 Task: Learn more about a career.
Action: Mouse moved to (709, 81)
Screenshot: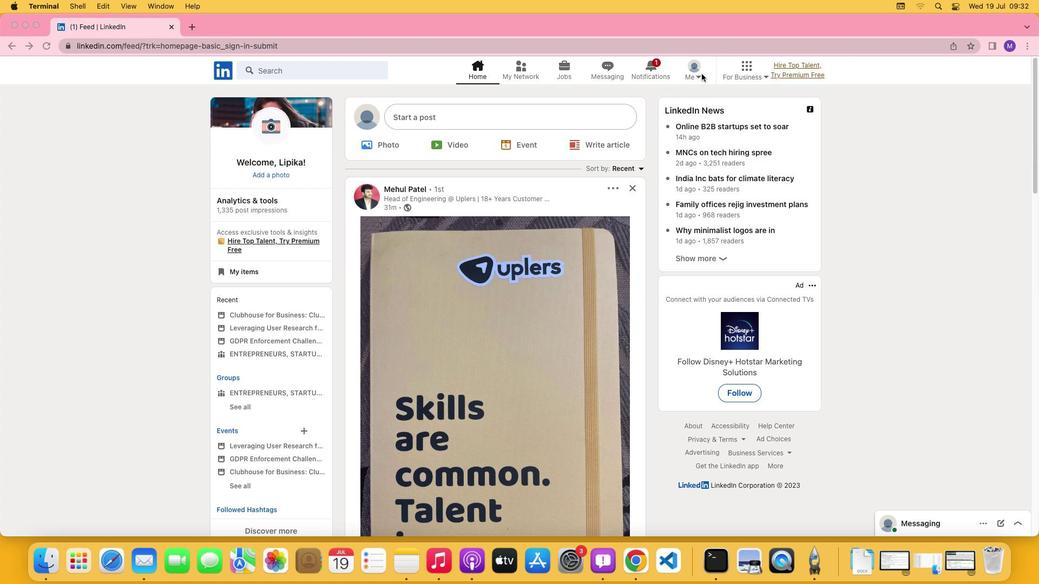 
Action: Mouse pressed left at (709, 81)
Screenshot: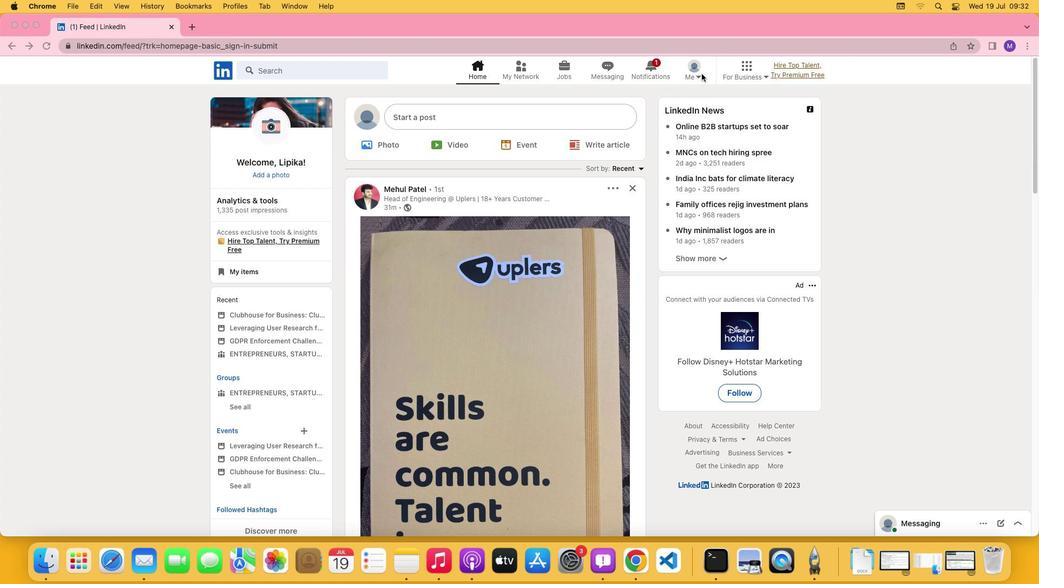 
Action: Mouse moved to (707, 81)
Screenshot: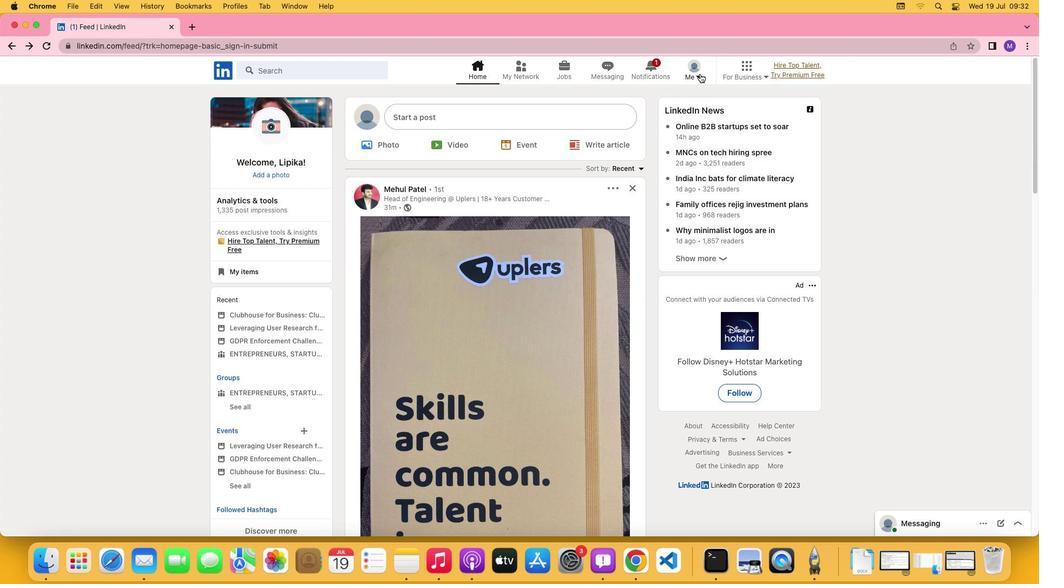 
Action: Mouse pressed left at (707, 81)
Screenshot: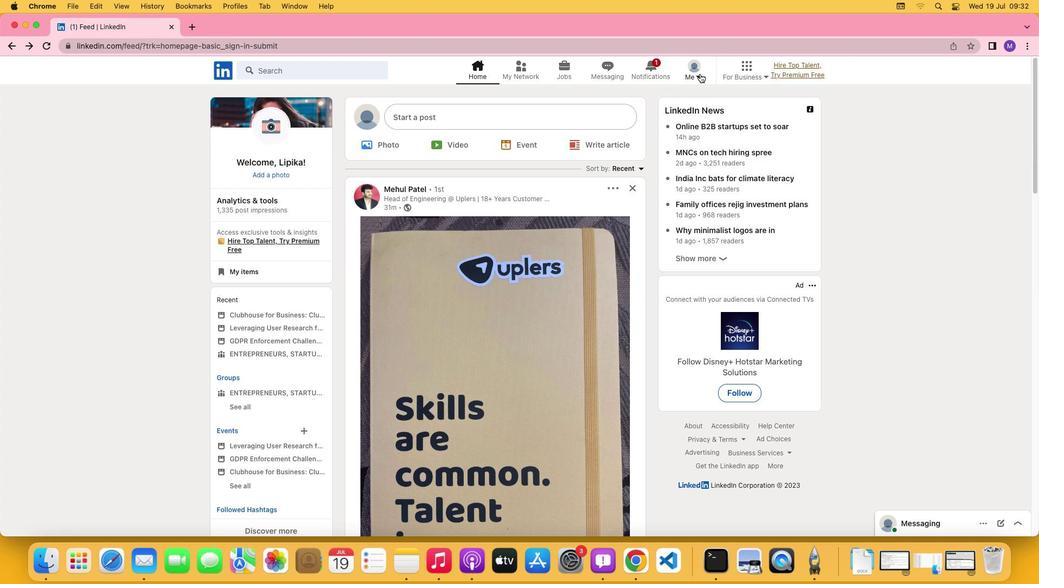 
Action: Mouse moved to (601, 191)
Screenshot: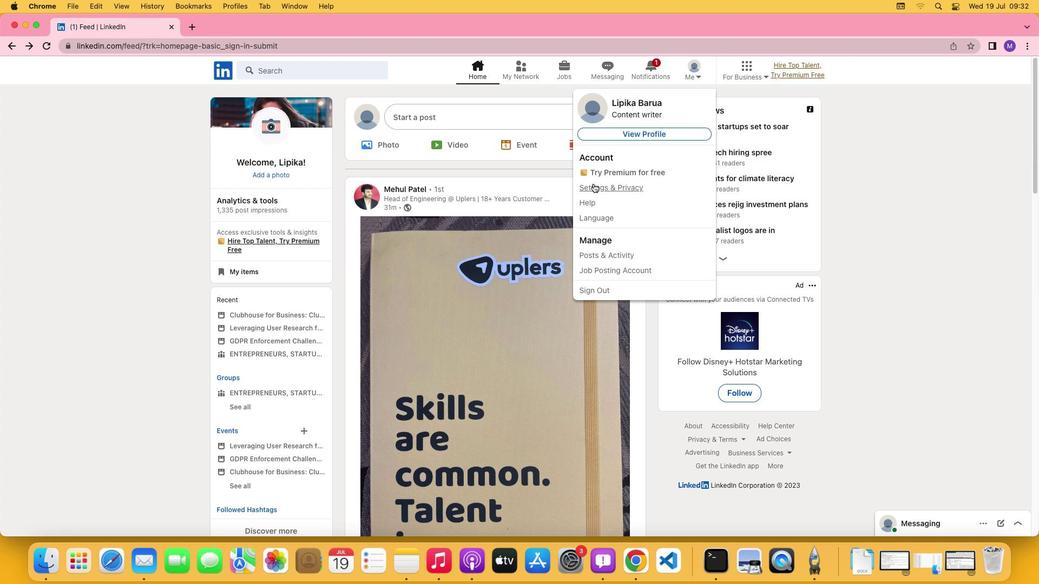 
Action: Mouse pressed left at (601, 191)
Screenshot: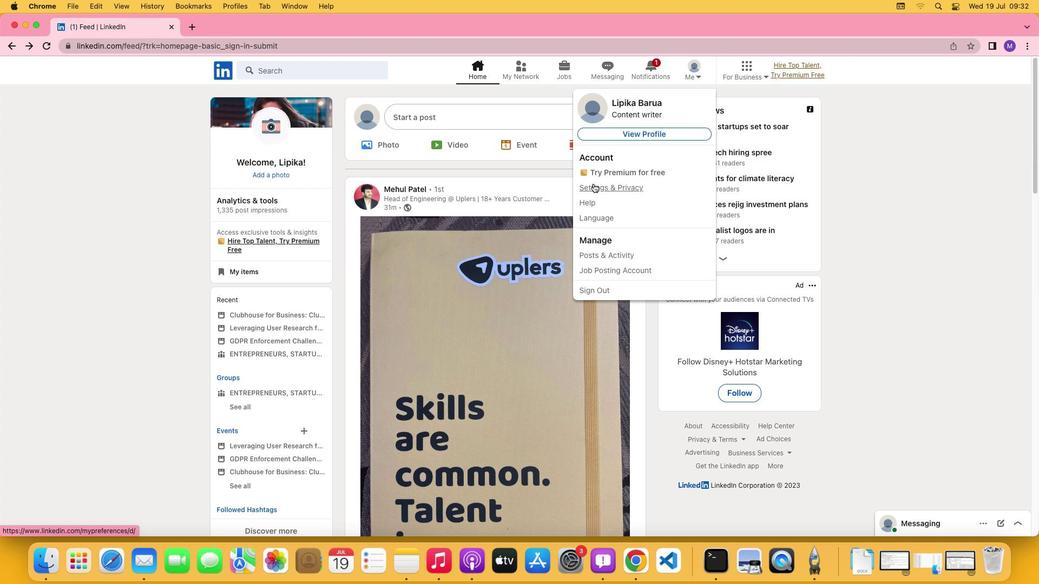 
Action: Mouse moved to (476, 296)
Screenshot: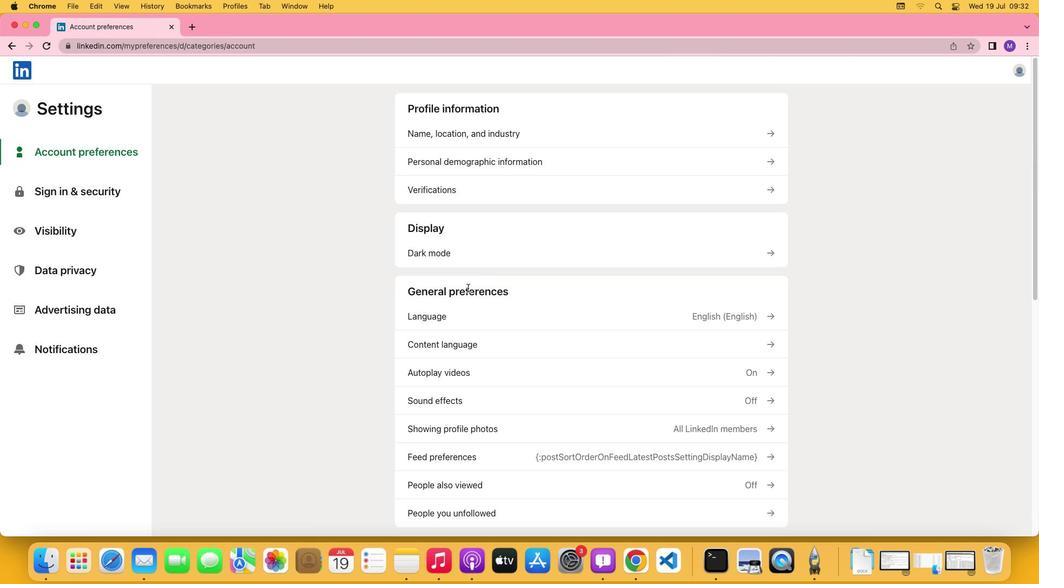 
Action: Mouse scrolled (476, 296) with delta (7, 7)
Screenshot: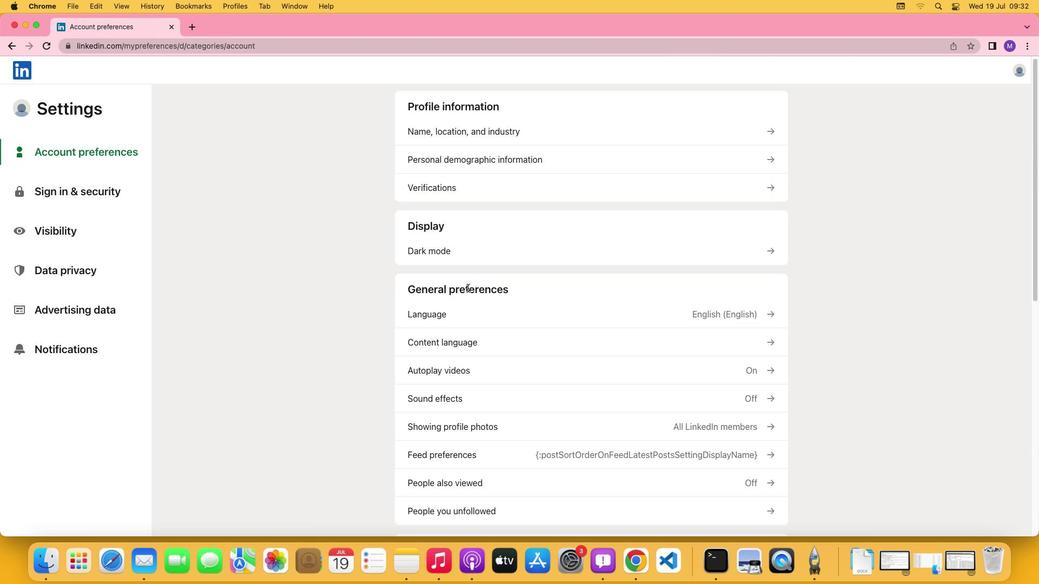 
Action: Mouse scrolled (476, 296) with delta (7, 7)
Screenshot: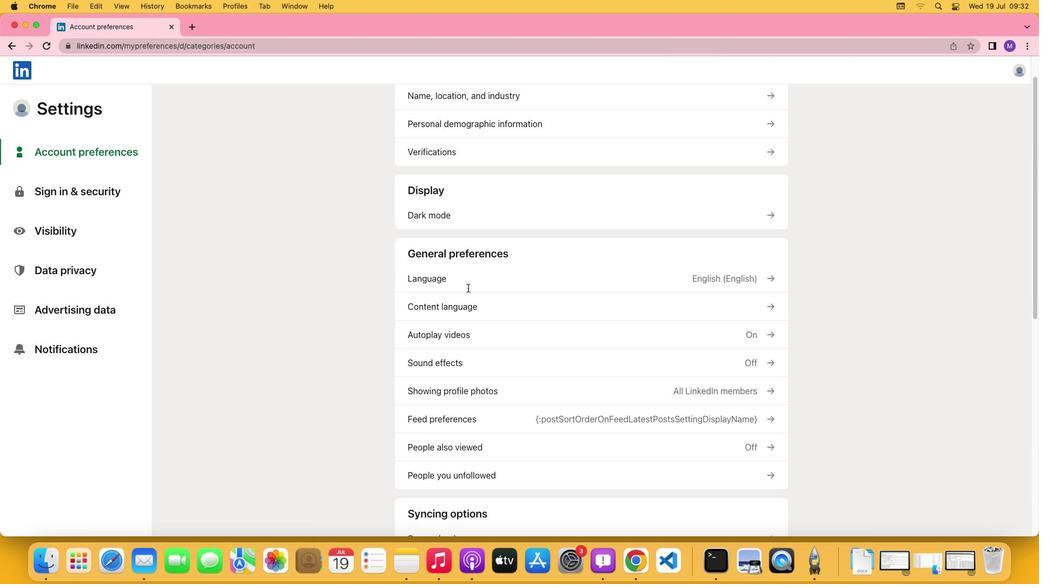 
Action: Mouse scrolled (476, 296) with delta (7, 5)
Screenshot: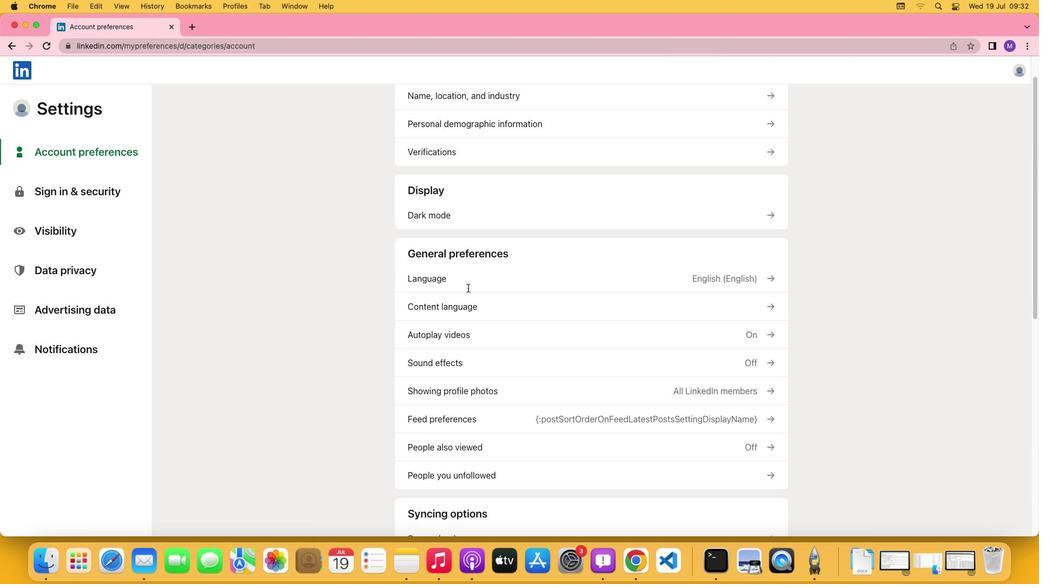 
Action: Mouse scrolled (476, 296) with delta (7, 4)
Screenshot: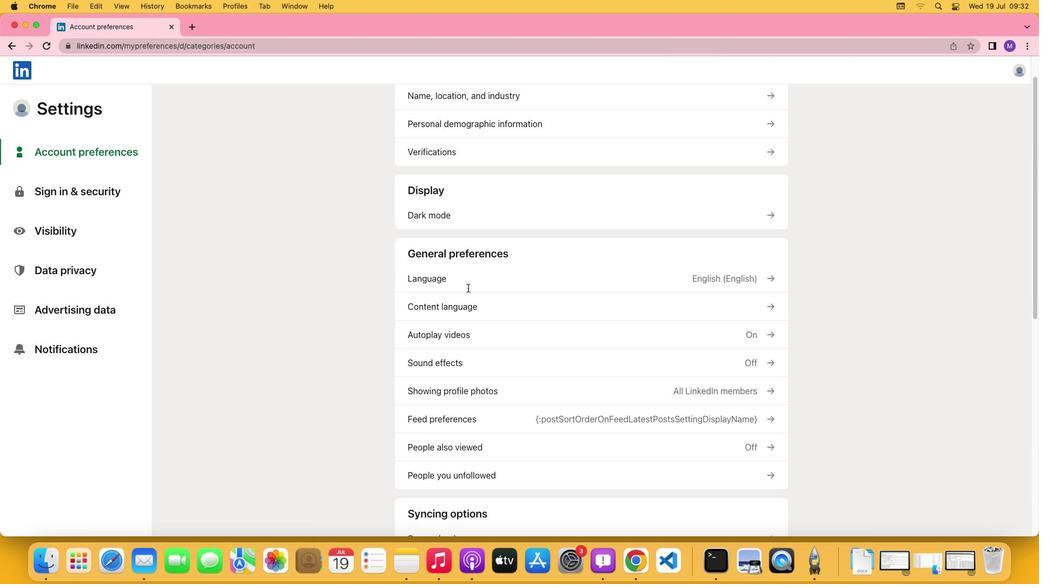
Action: Mouse scrolled (476, 296) with delta (7, 4)
Screenshot: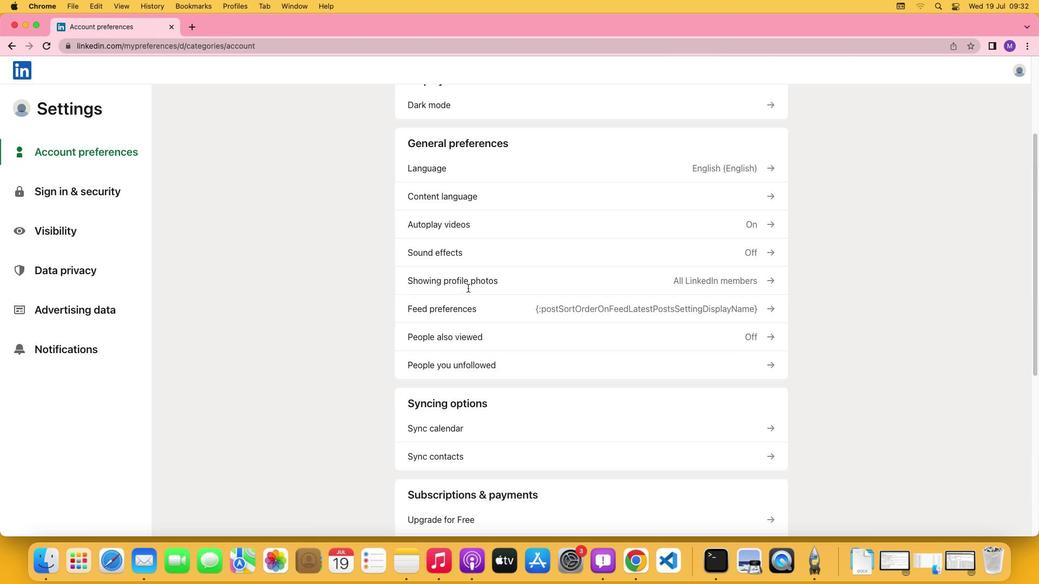 
Action: Mouse scrolled (476, 296) with delta (7, 7)
Screenshot: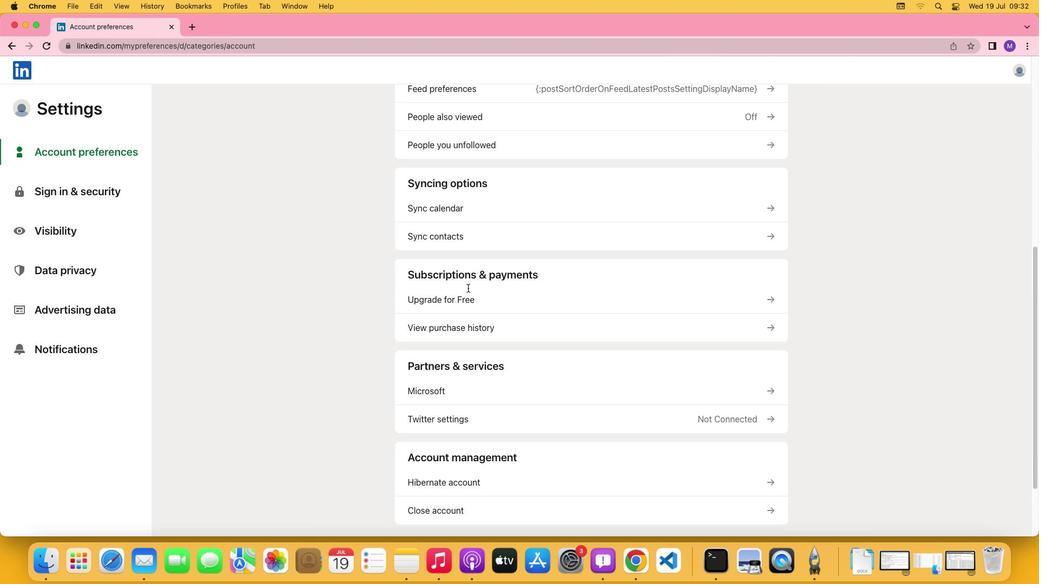 
Action: Mouse scrolled (476, 296) with delta (7, 7)
Screenshot: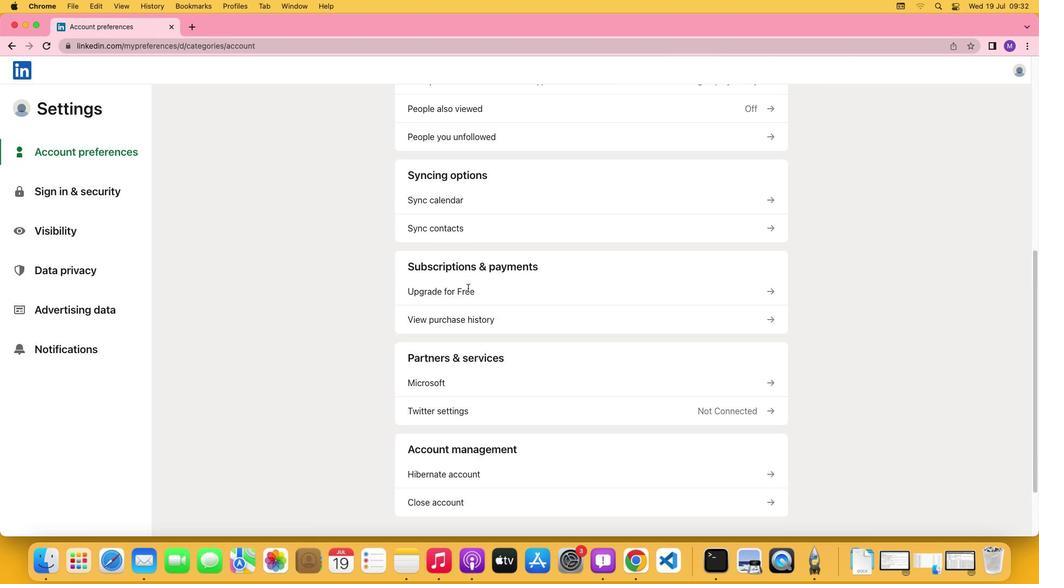 
Action: Mouse scrolled (476, 296) with delta (7, 5)
Screenshot: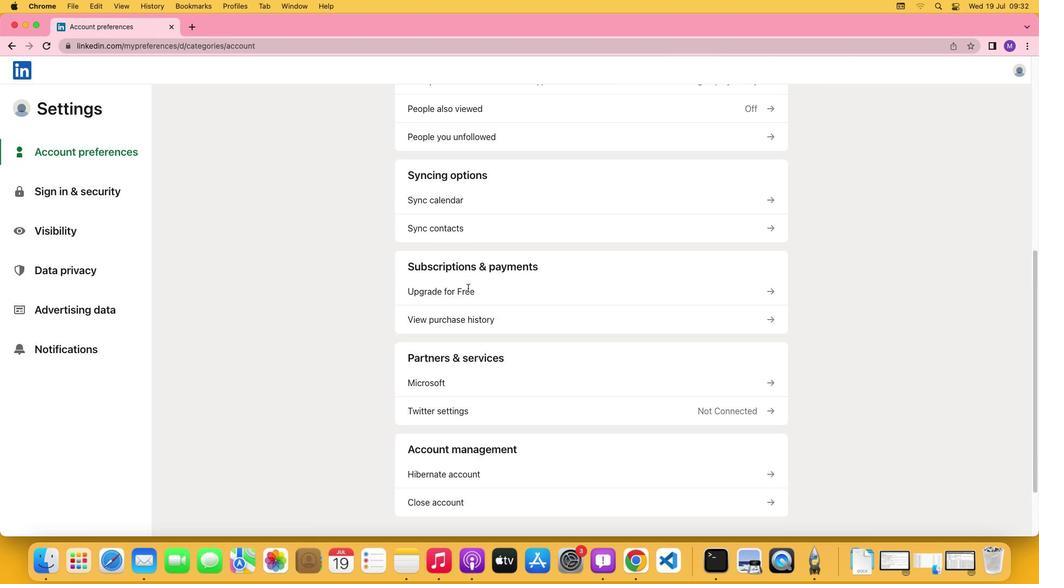 
Action: Mouse scrolled (476, 296) with delta (7, 4)
Screenshot: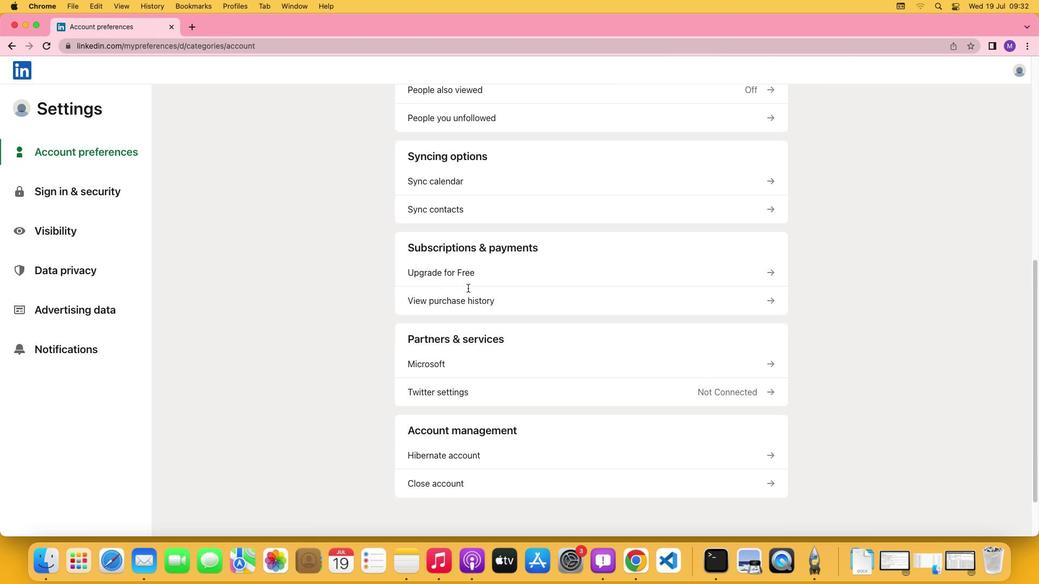 
Action: Mouse moved to (432, 213)
Screenshot: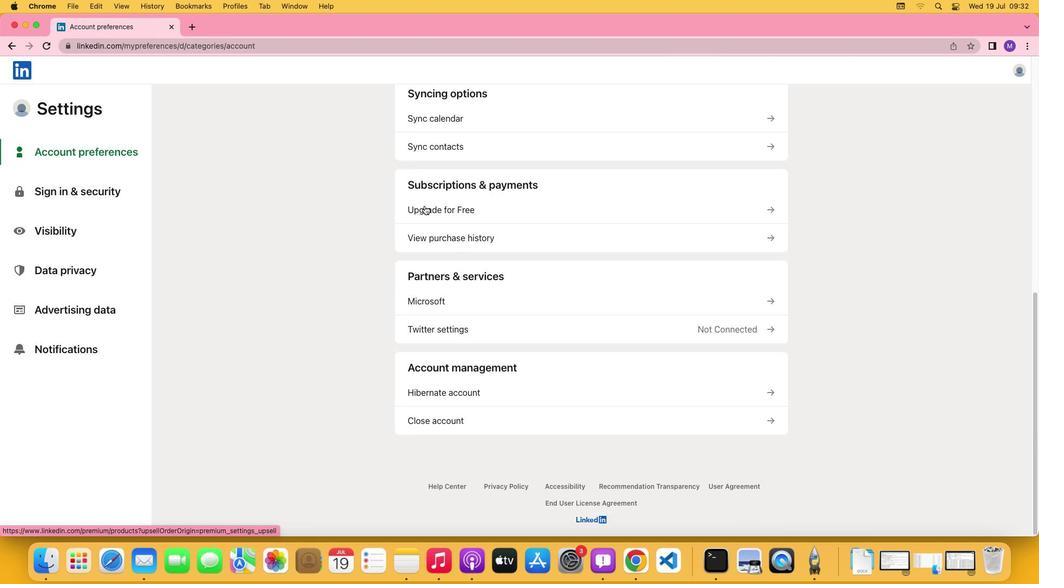 
Action: Mouse pressed left at (432, 213)
Screenshot: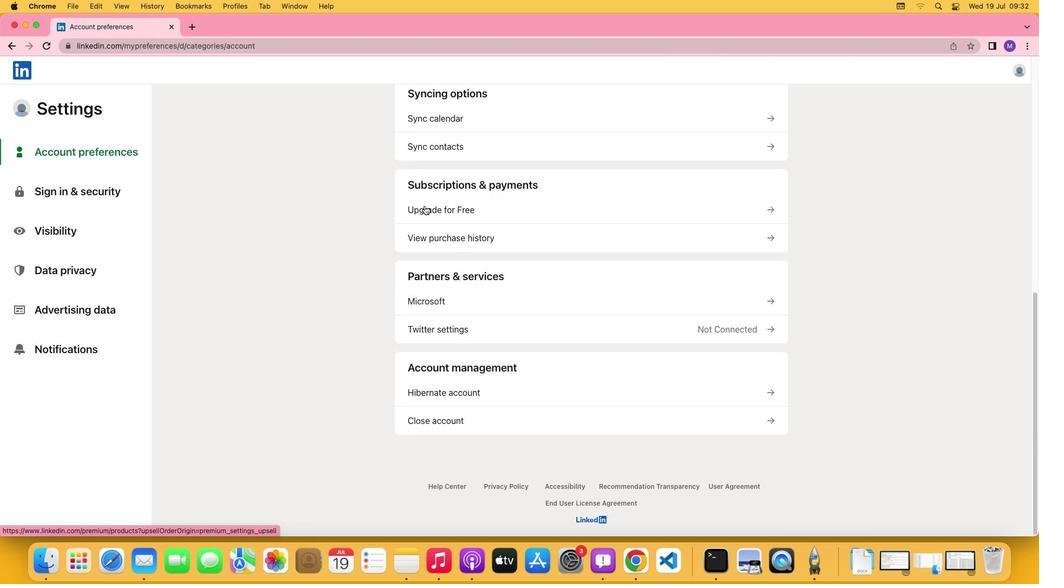 
Action: Mouse moved to (399, 282)
Screenshot: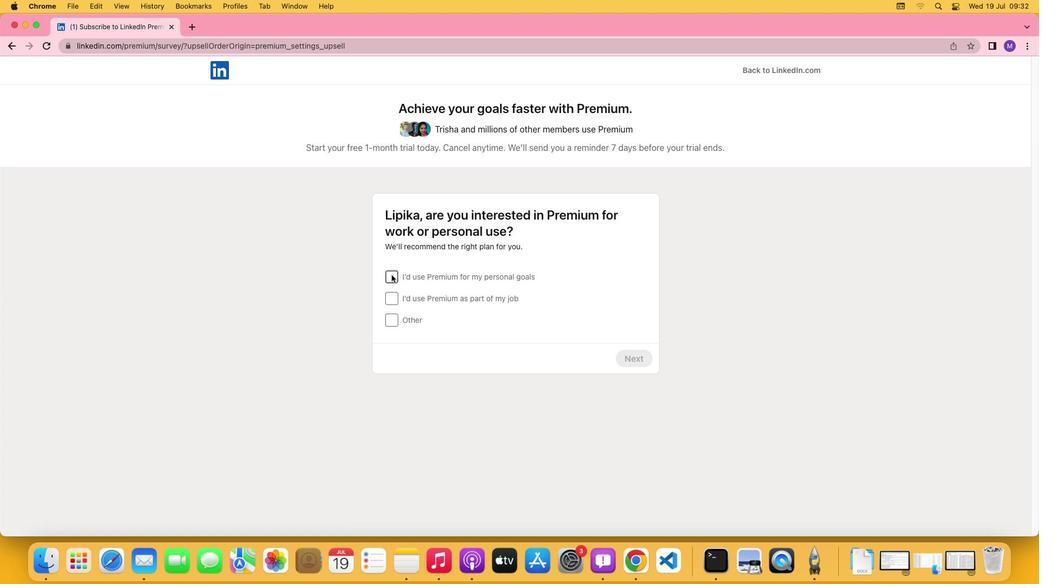 
Action: Mouse pressed left at (399, 282)
Screenshot: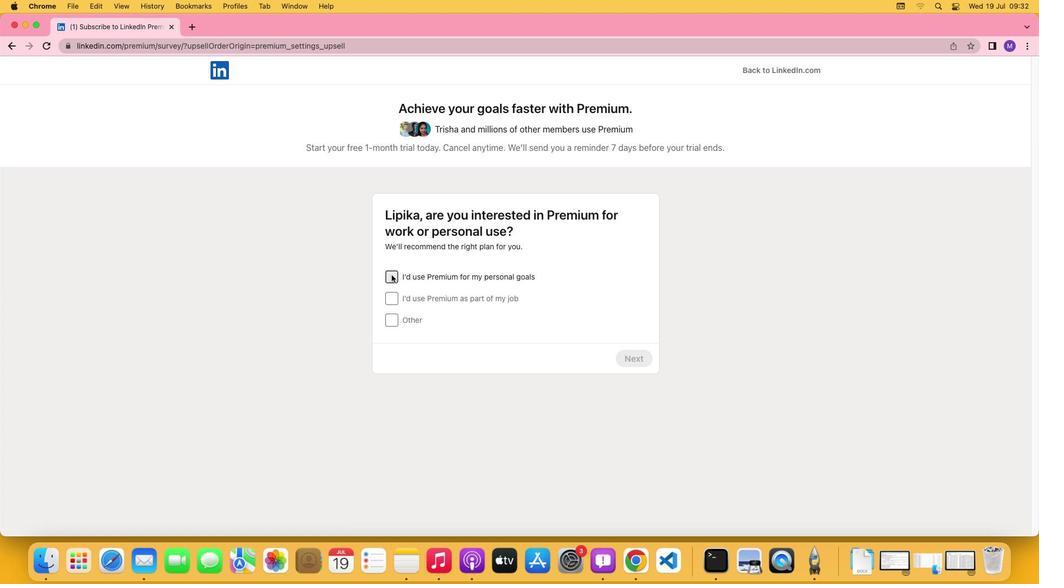 
Action: Mouse moved to (649, 362)
Screenshot: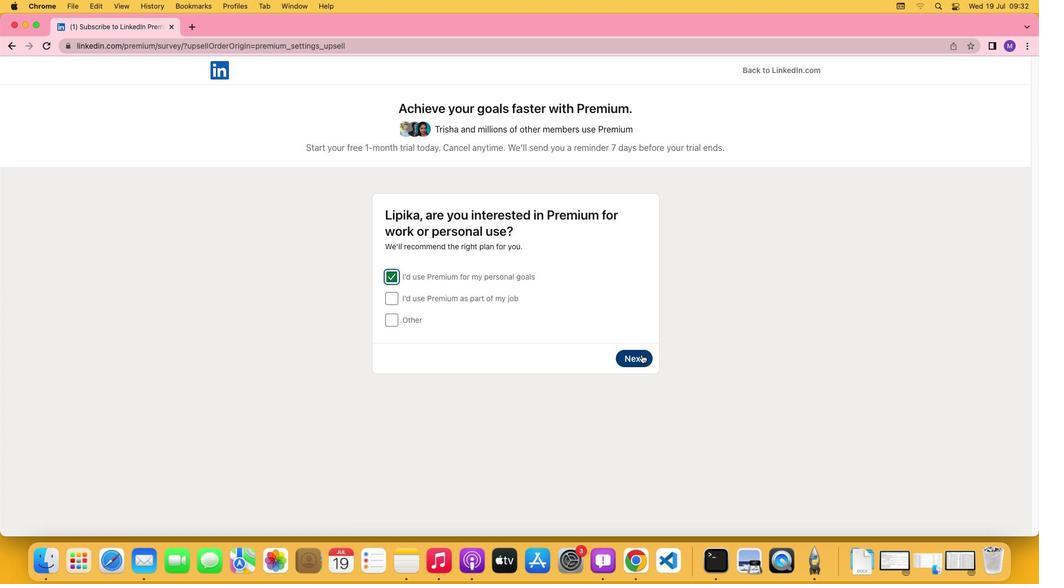 
Action: Mouse pressed left at (649, 362)
Screenshot: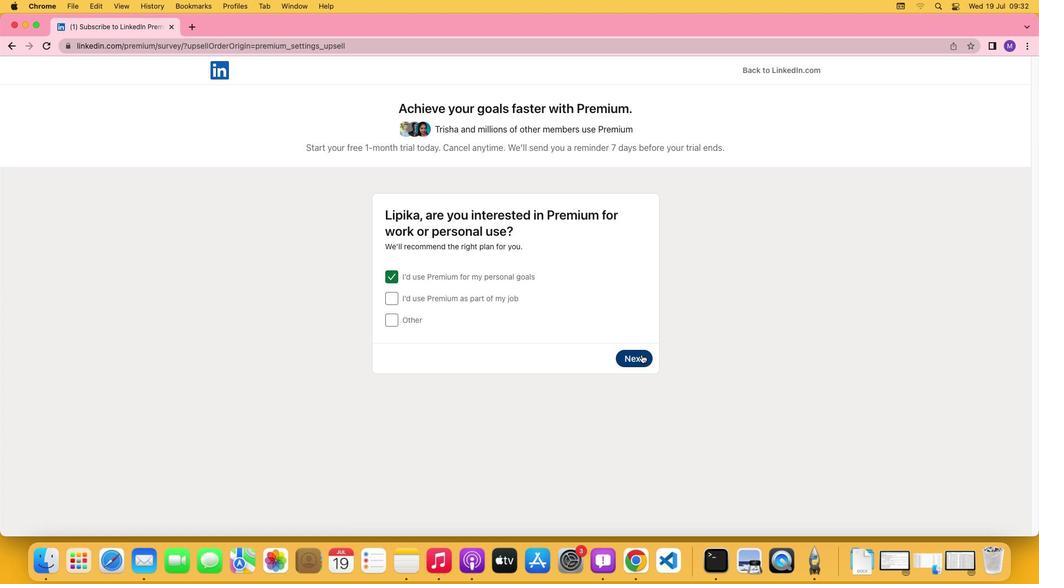
Action: Mouse moved to (642, 408)
Screenshot: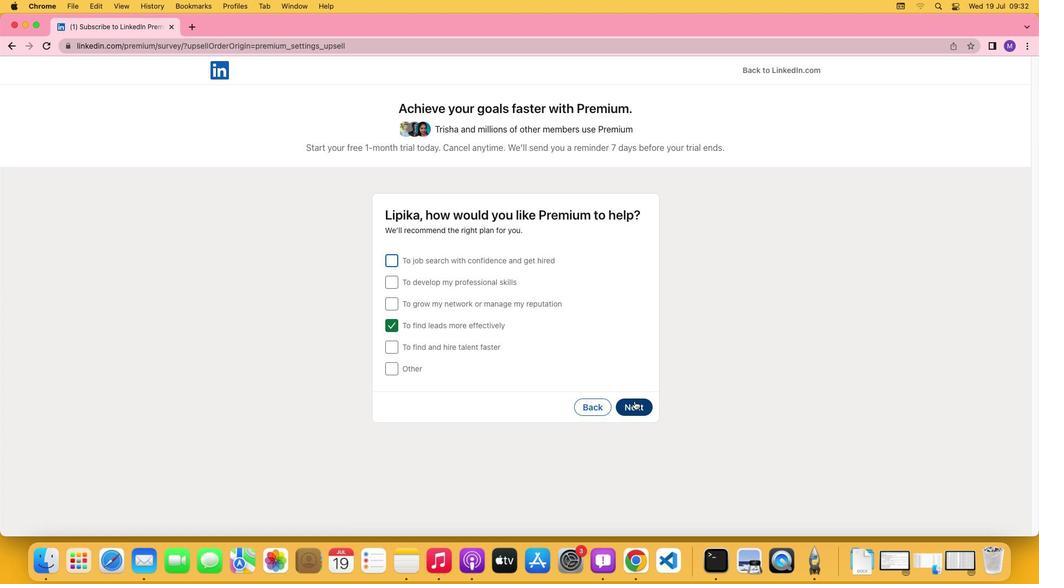 
Action: Mouse pressed left at (642, 408)
Screenshot: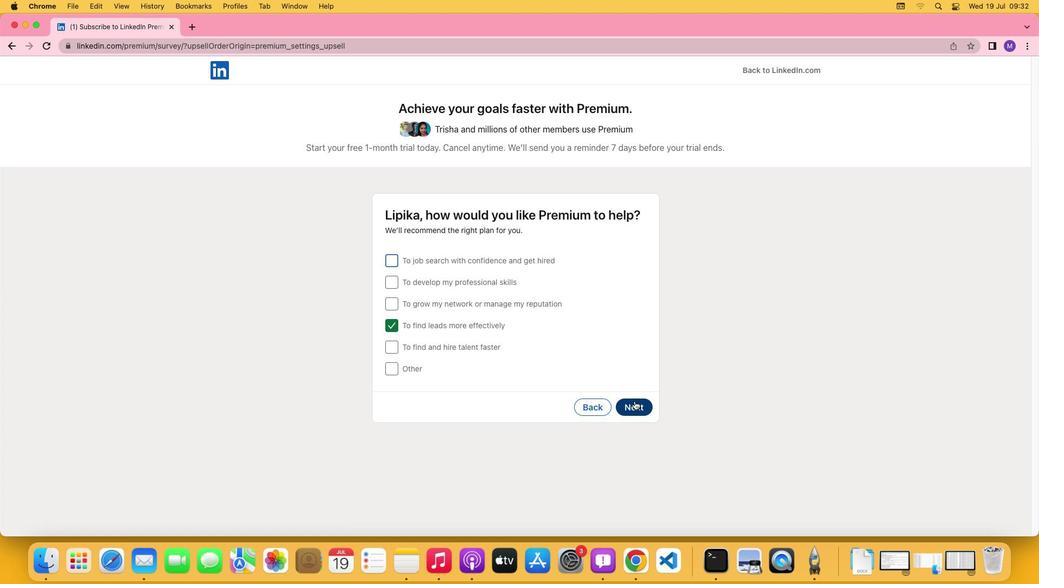 
Action: Mouse moved to (399, 292)
Screenshot: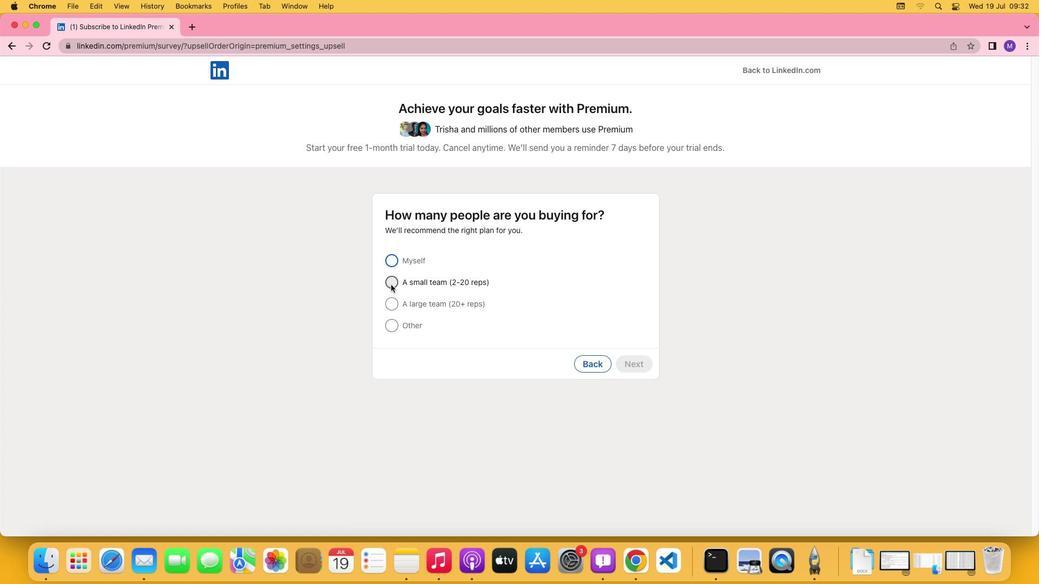 
Action: Mouse pressed left at (399, 292)
Screenshot: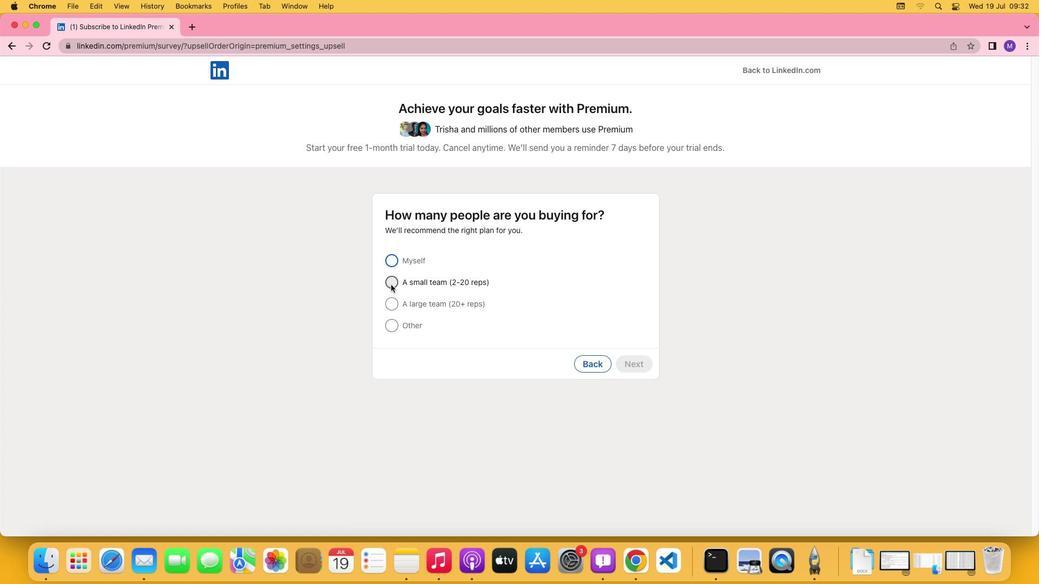 
Action: Mouse moved to (640, 372)
Screenshot: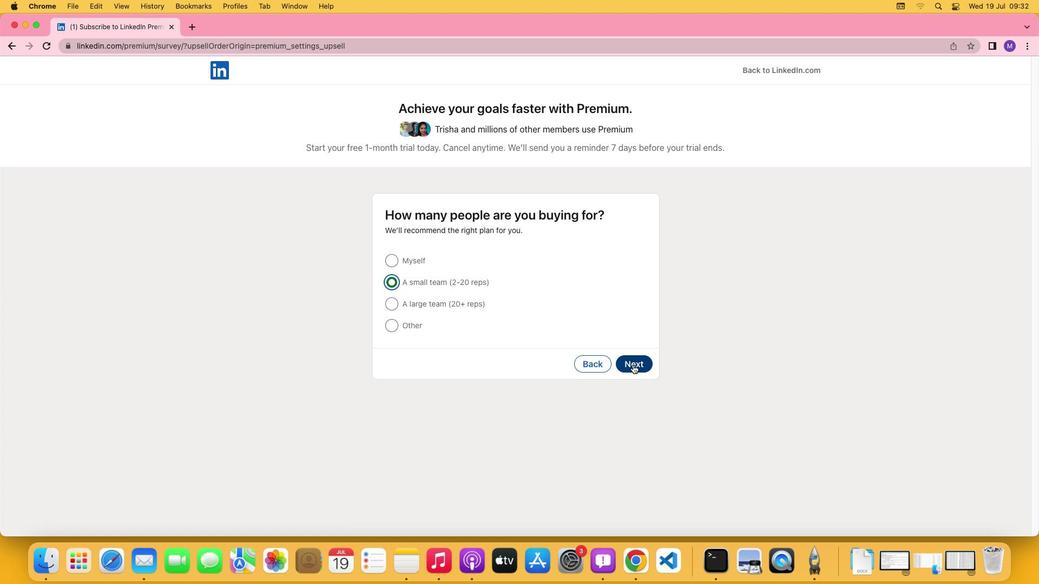 
Action: Mouse pressed left at (640, 372)
Screenshot: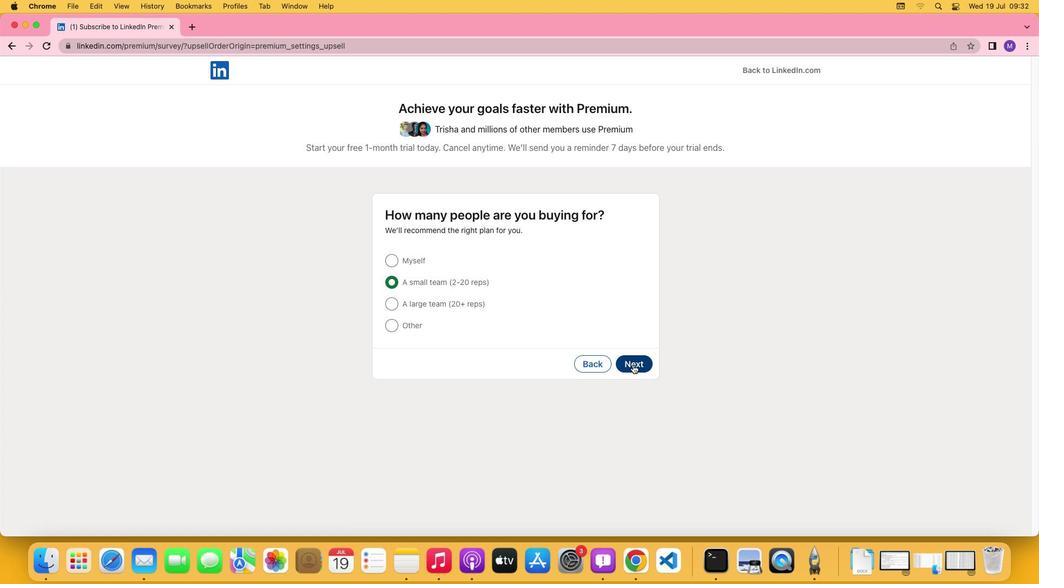 
Action: Mouse moved to (269, 504)
Screenshot: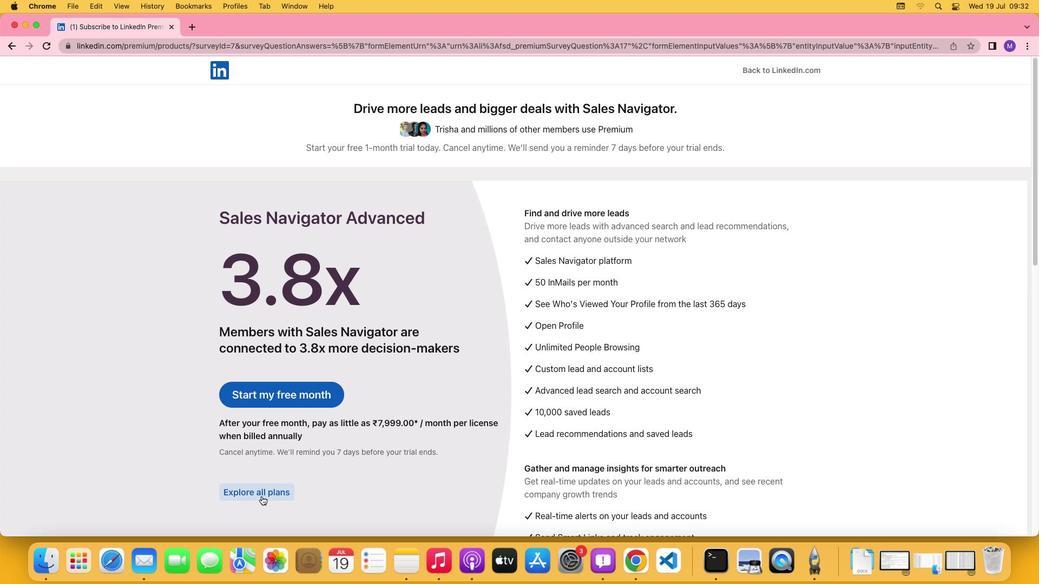 
Action: Mouse pressed left at (269, 504)
Screenshot: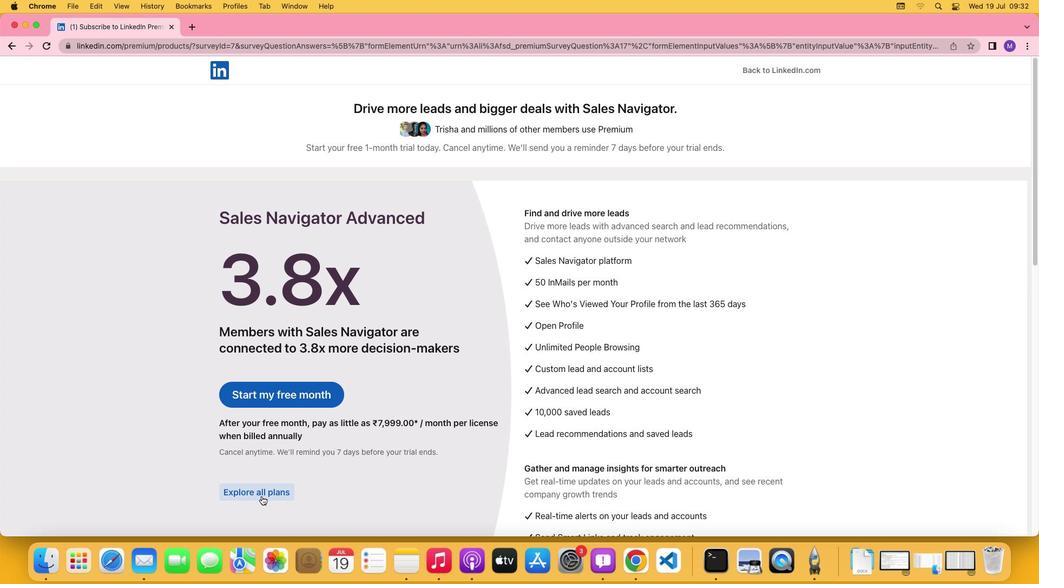 
Action: Mouse moved to (289, 432)
Screenshot: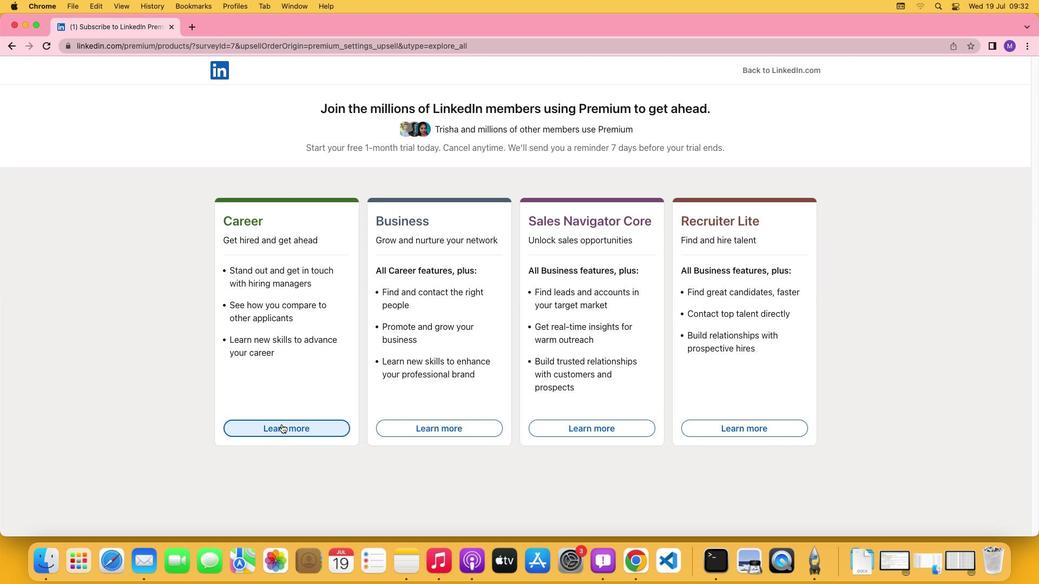 
Action: Mouse pressed left at (289, 432)
Screenshot: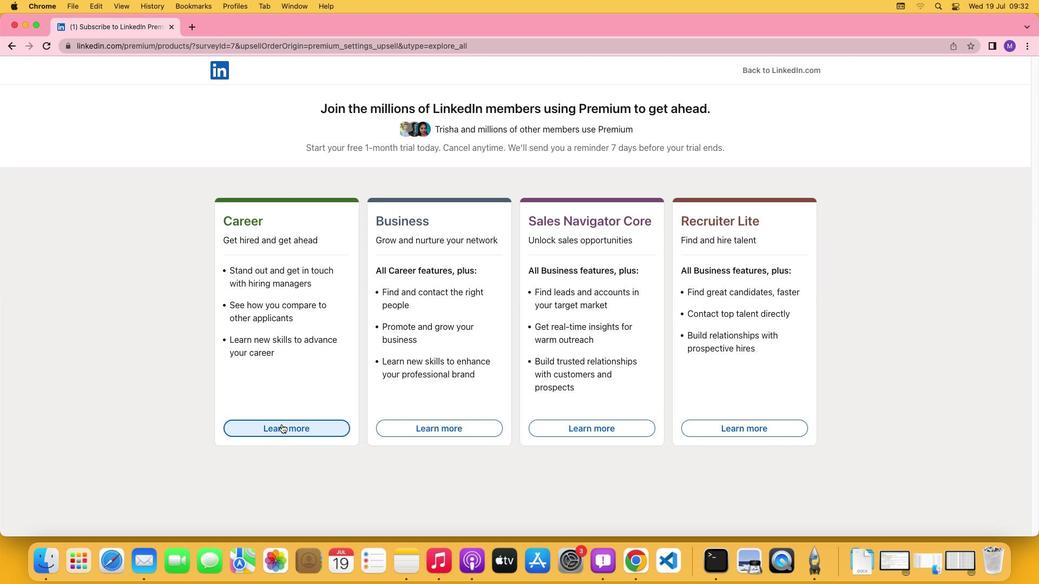 
